 Task: Create an event for the virtual reality and augmented reality seminar.
Action: Mouse moved to (131, 194)
Screenshot: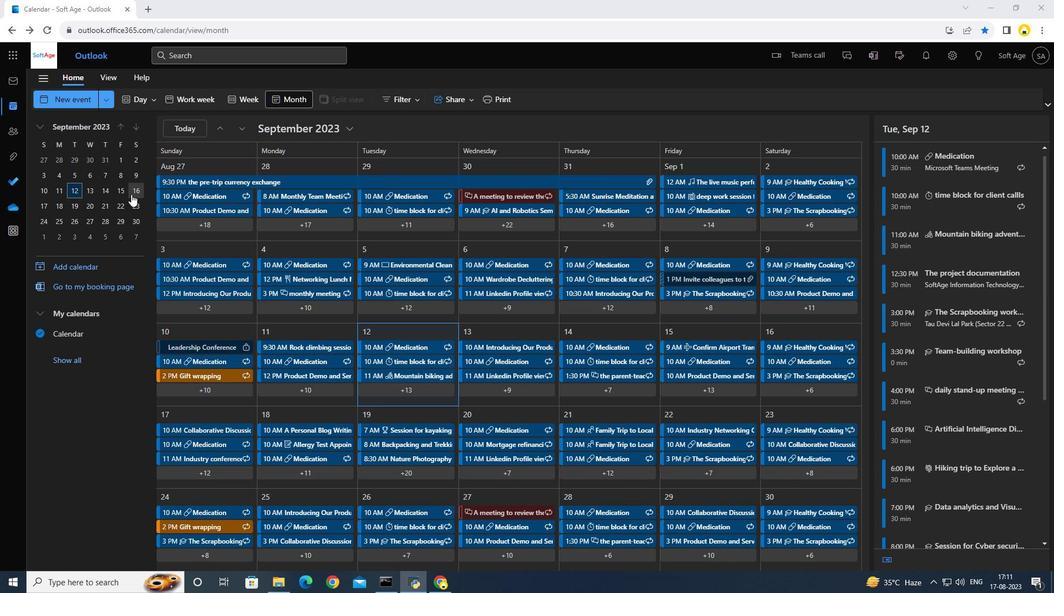 
Action: Mouse pressed left at (131, 194)
Screenshot: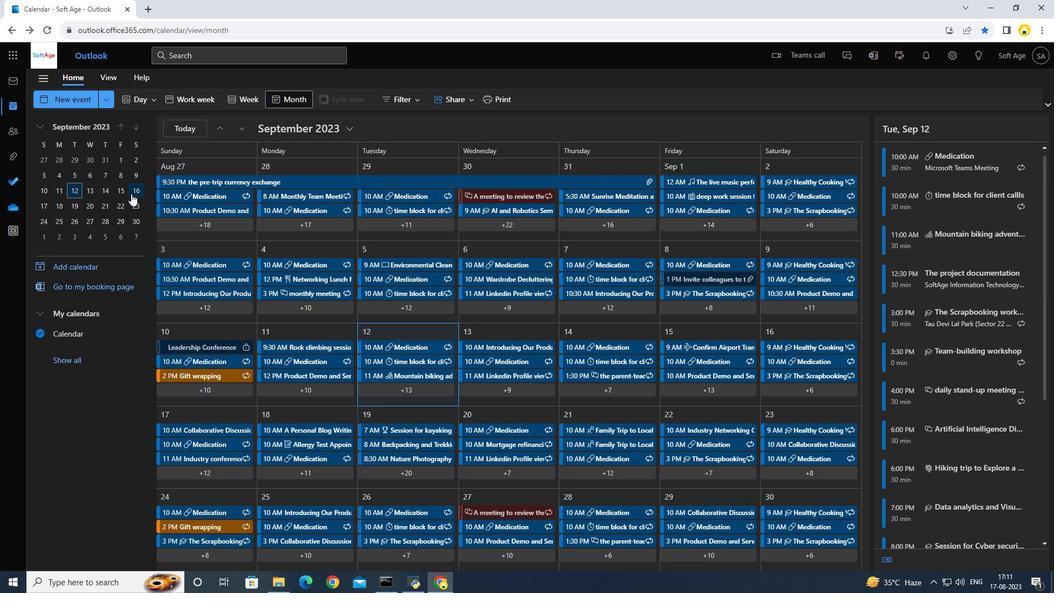 
Action: Mouse moved to (91, 96)
Screenshot: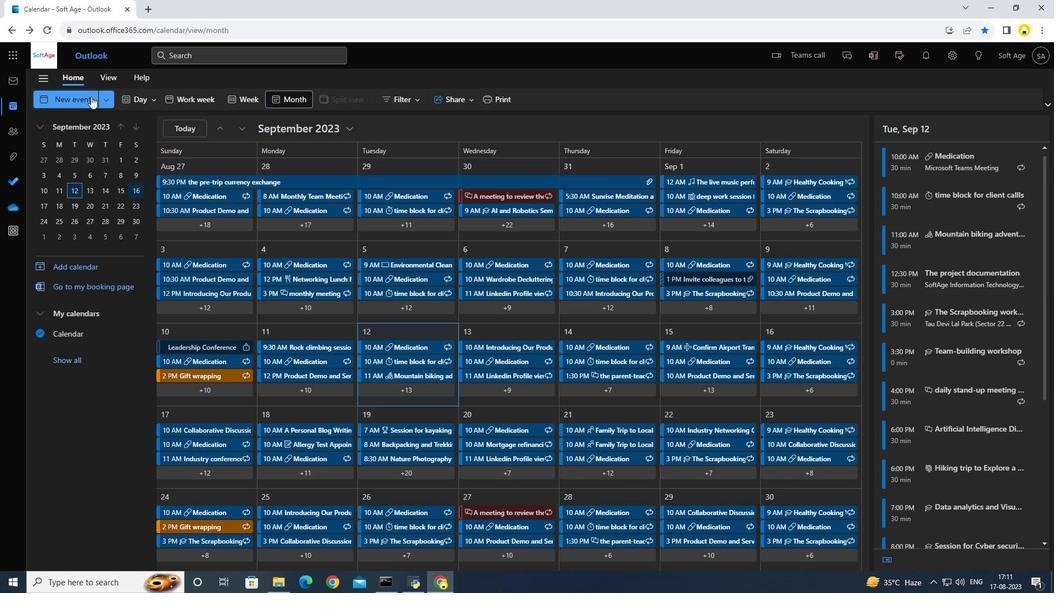 
Action: Mouse pressed left at (91, 96)
Screenshot: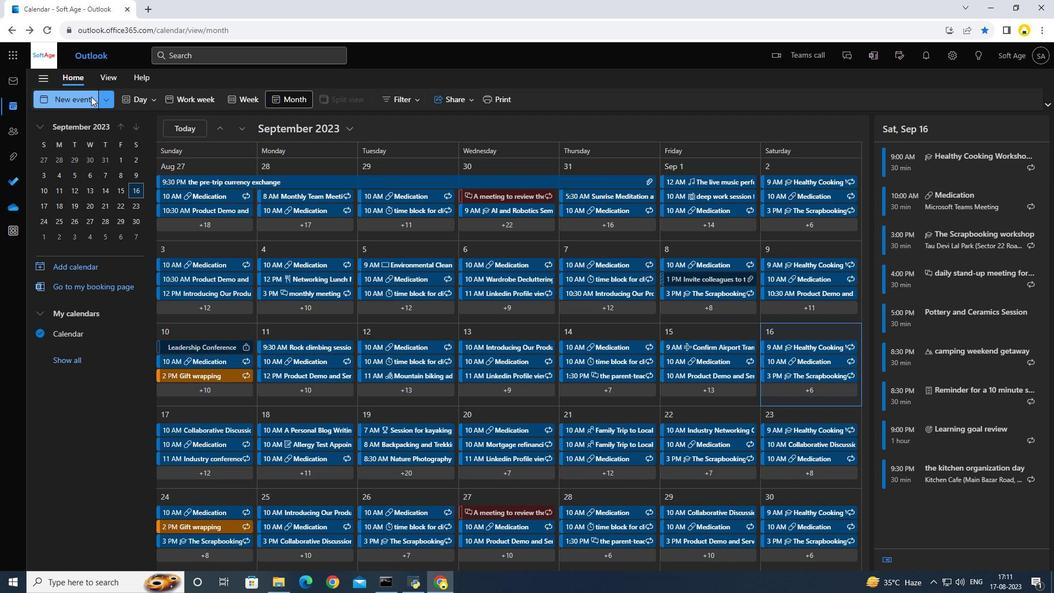 
Action: Mouse moved to (271, 163)
Screenshot: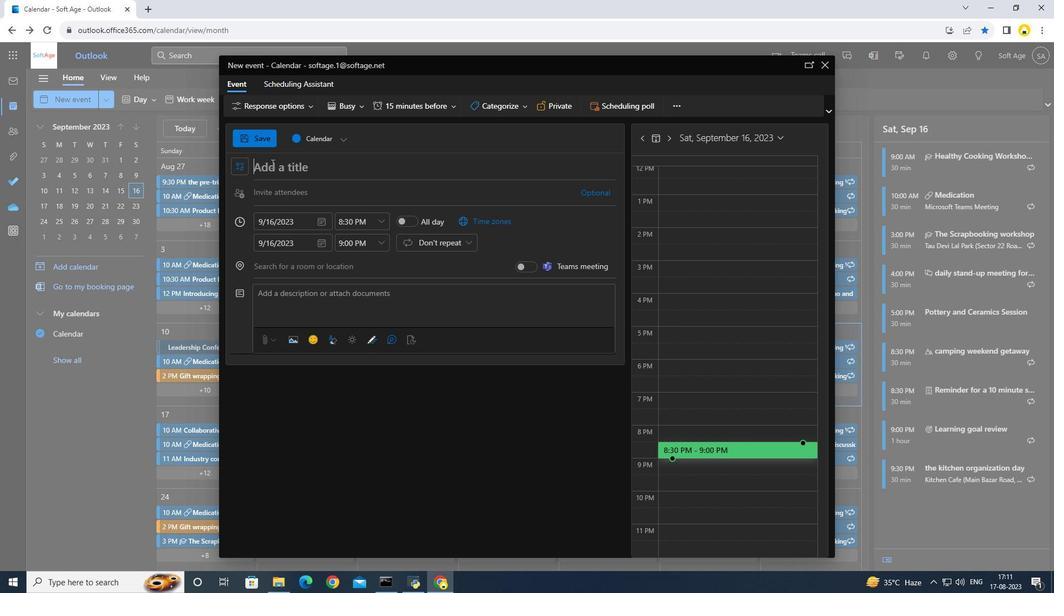 
Action: Key pressed <Key.caps_lock>V<Key.caps_lock>uir<Key.backspace><Key.backspace><Key.backspace>irtual<Key.space>reality<Key.space>and<Key.space>augmented<Key.space>reality<Key.space><Key.caps_lock>S<Key.caps_lock>eminar
Screenshot: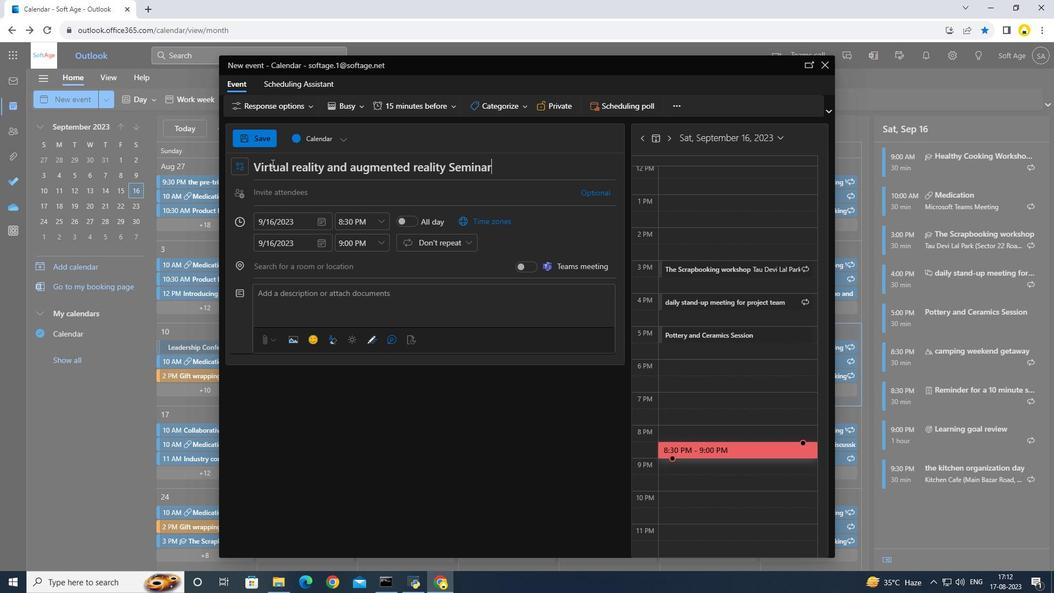 
Action: Mouse moved to (373, 224)
Screenshot: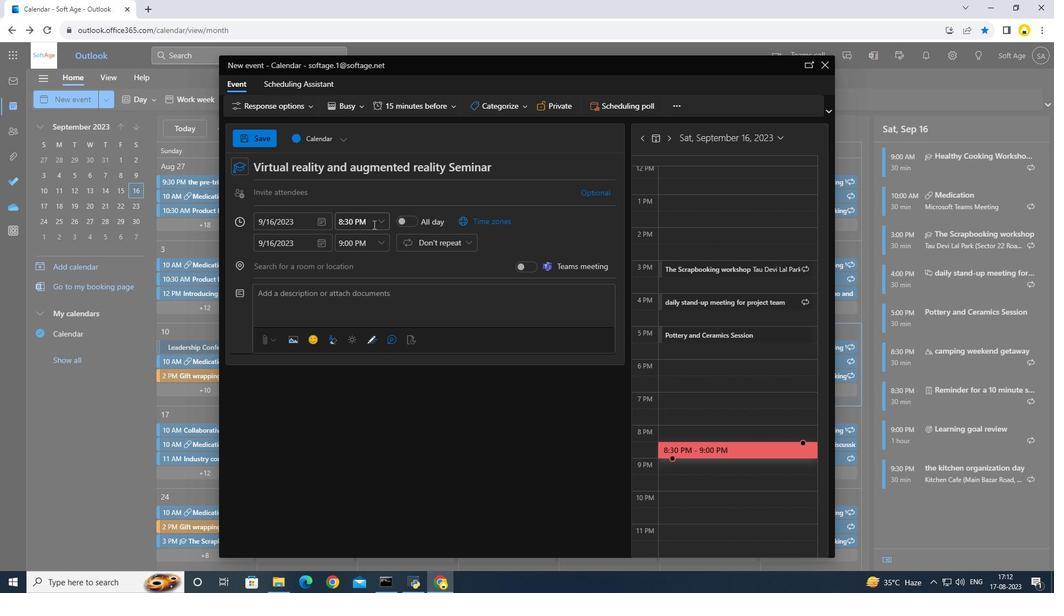
Action: Mouse pressed left at (373, 224)
Screenshot: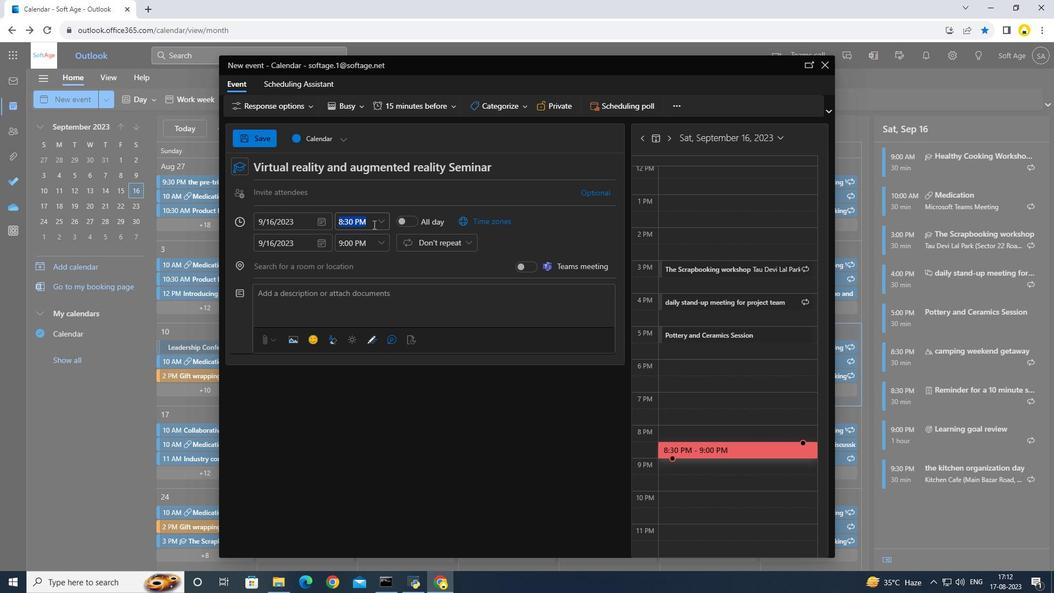 
Action: Mouse moved to (380, 222)
Screenshot: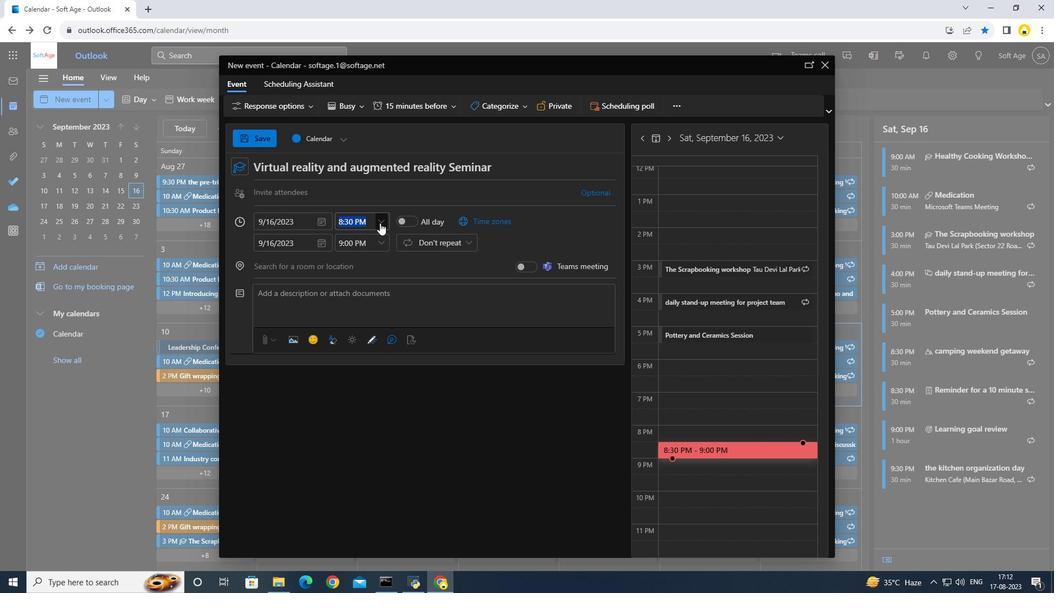 
Action: Mouse pressed left at (380, 222)
Screenshot: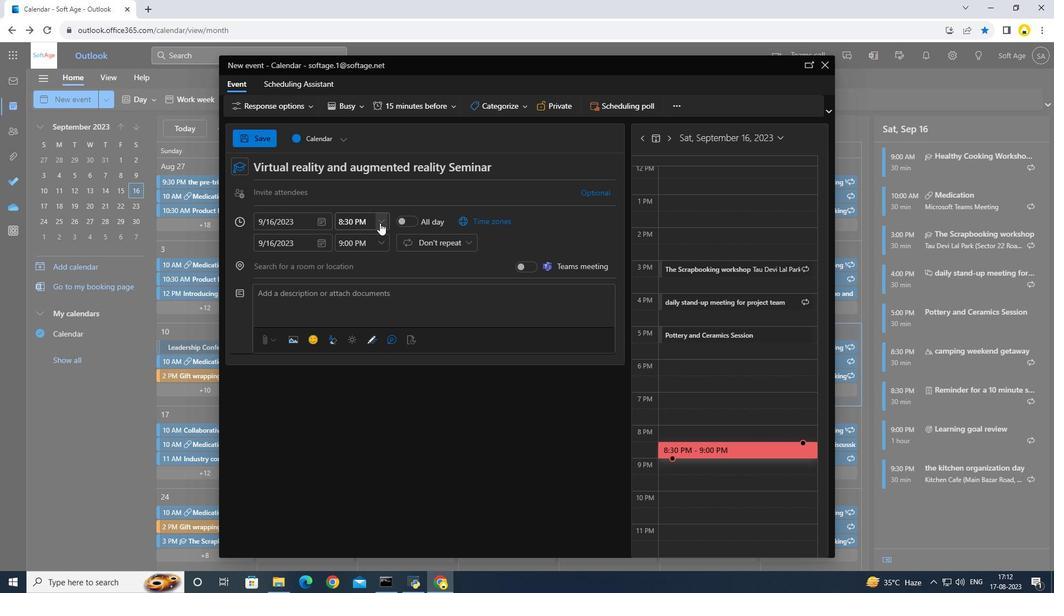 
Action: Mouse moved to (374, 250)
Screenshot: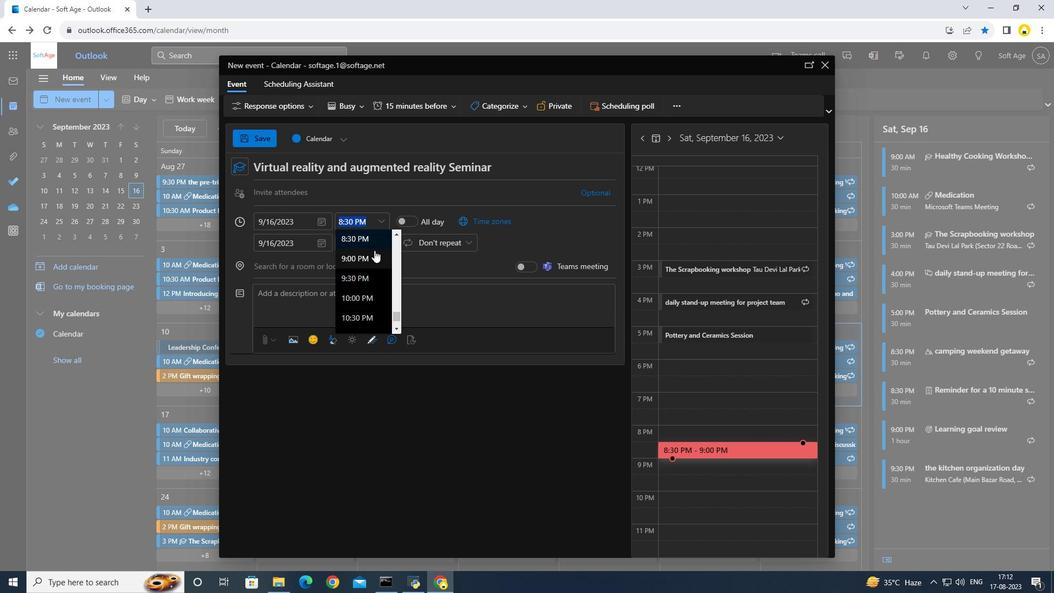 
Action: Mouse scrolled (374, 250) with delta (0, 0)
Screenshot: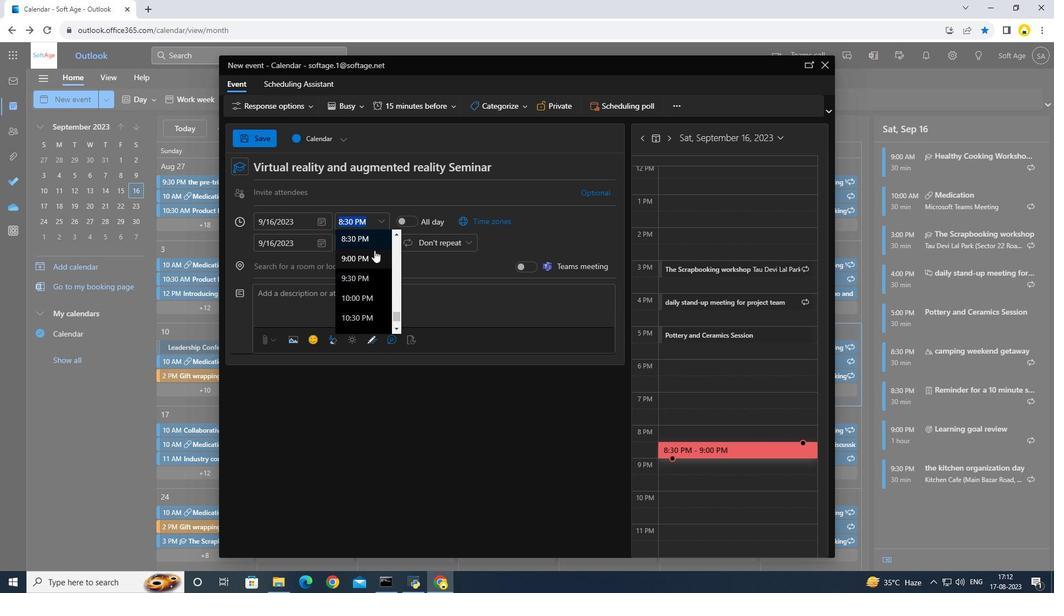 
Action: Mouse moved to (352, 269)
Screenshot: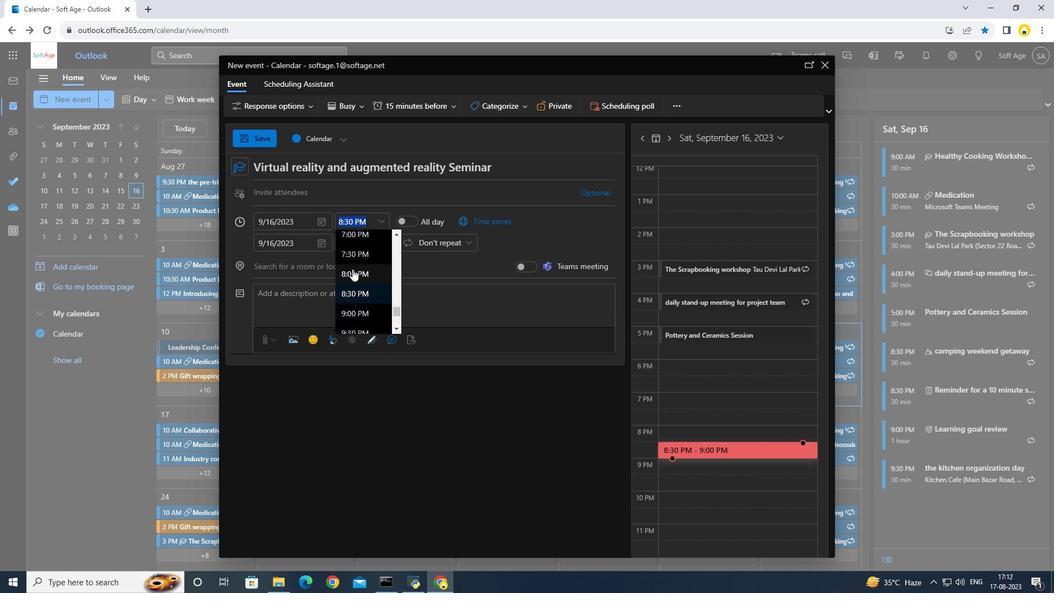 
Action: Mouse pressed left at (352, 269)
Screenshot: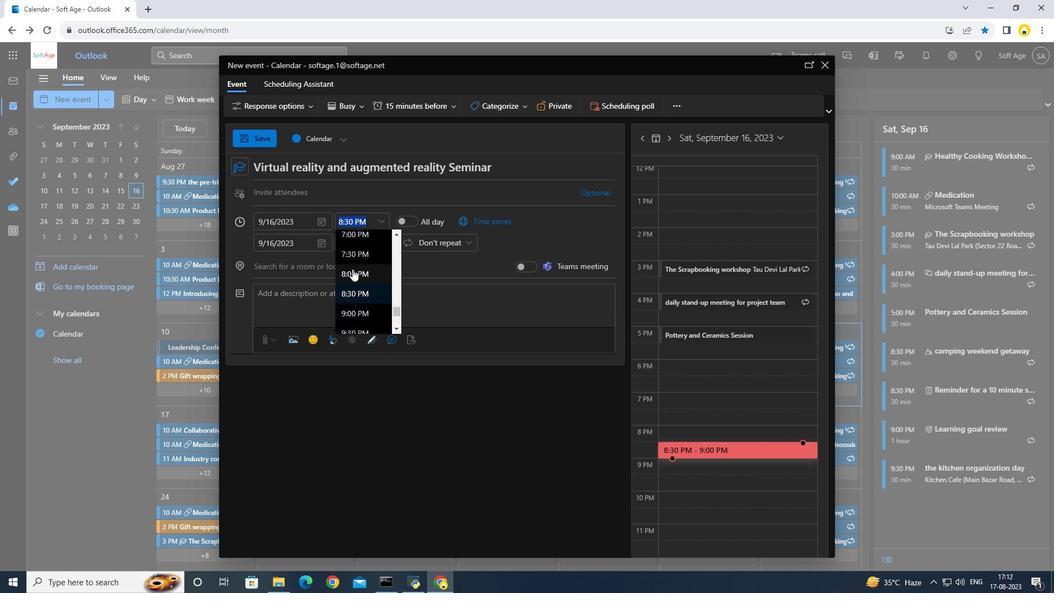 
Action: Mouse moved to (254, 140)
Screenshot: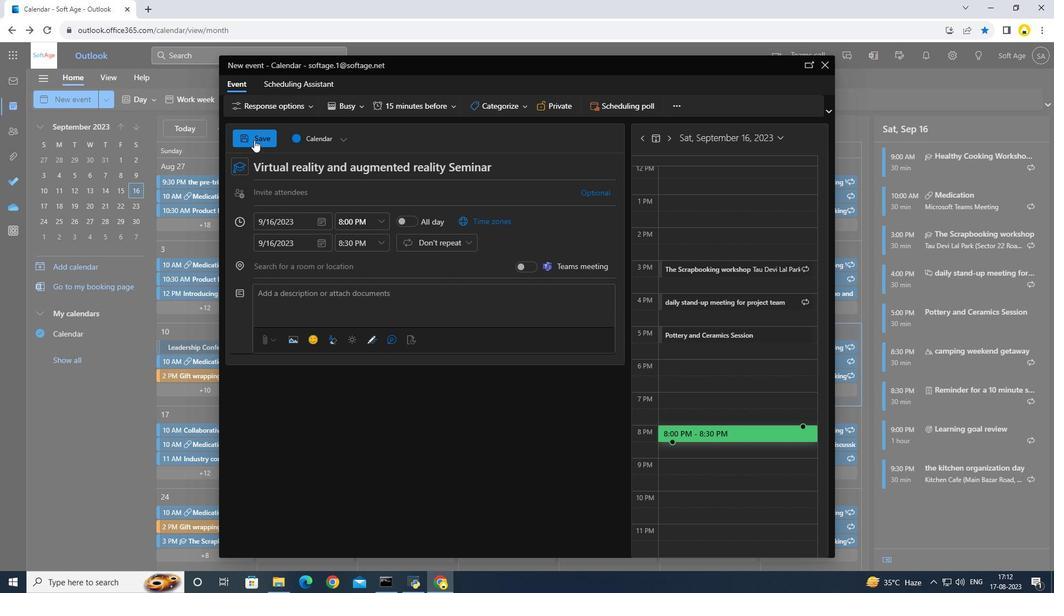 
Action: Mouse pressed left at (254, 140)
Screenshot: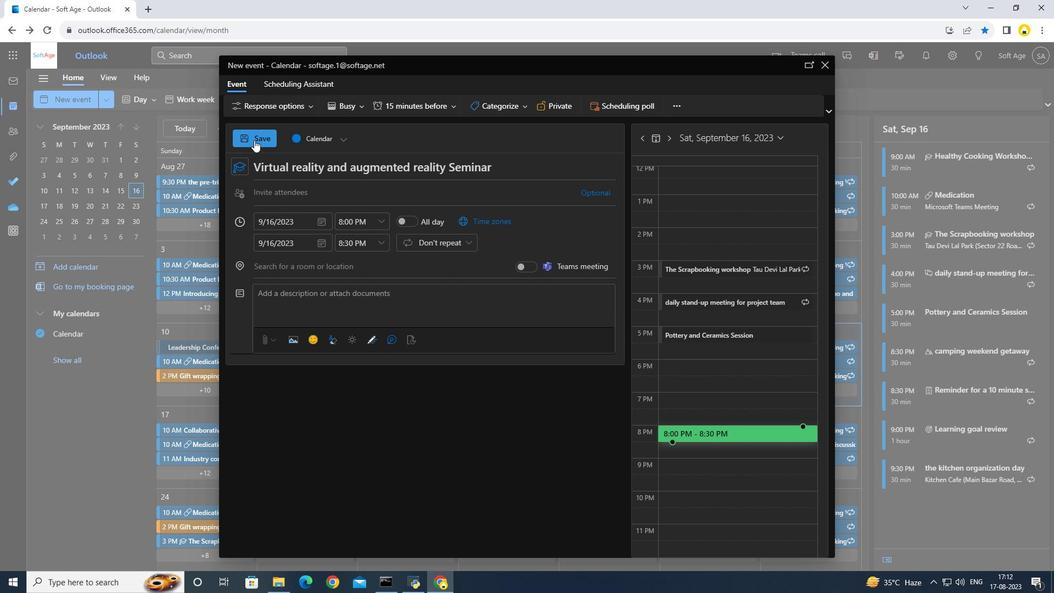 
